 Task: In the Company benteler.com, Add note: 'Schedule a team brainstorming session for marketing campaign ideas.'. Mark checkbox to create task to follow up ': Tomorrow'. Create task, with  description: Schedule Meeting, Add due date: In 3 Business Days; Add reminder: 30 Minutes before. Set Priority Low  and add note: Review the attached proposal. Logged in from softage.5@softage.net
Action: Mouse moved to (90, 55)
Screenshot: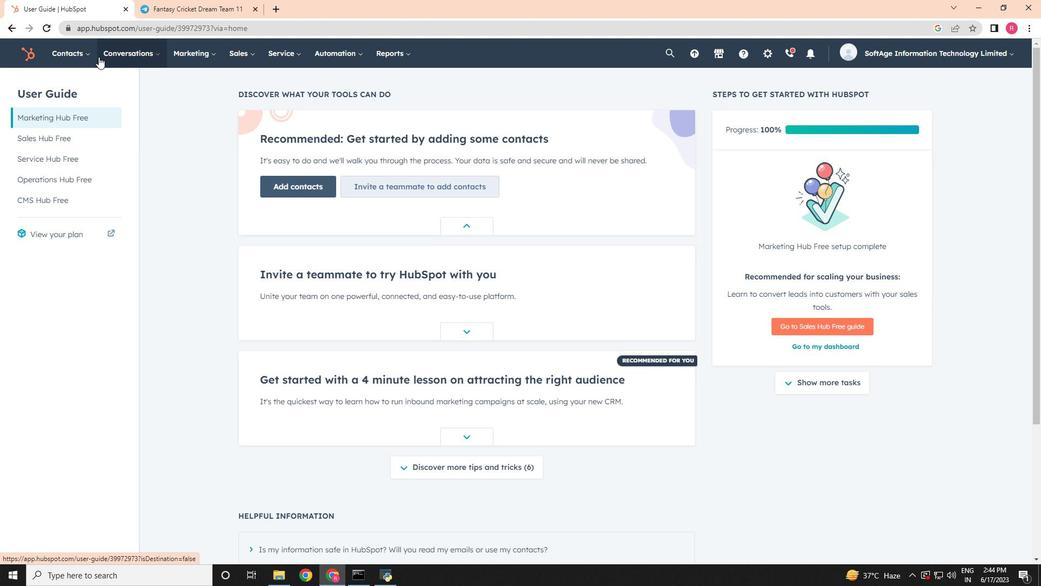 
Action: Mouse pressed left at (90, 55)
Screenshot: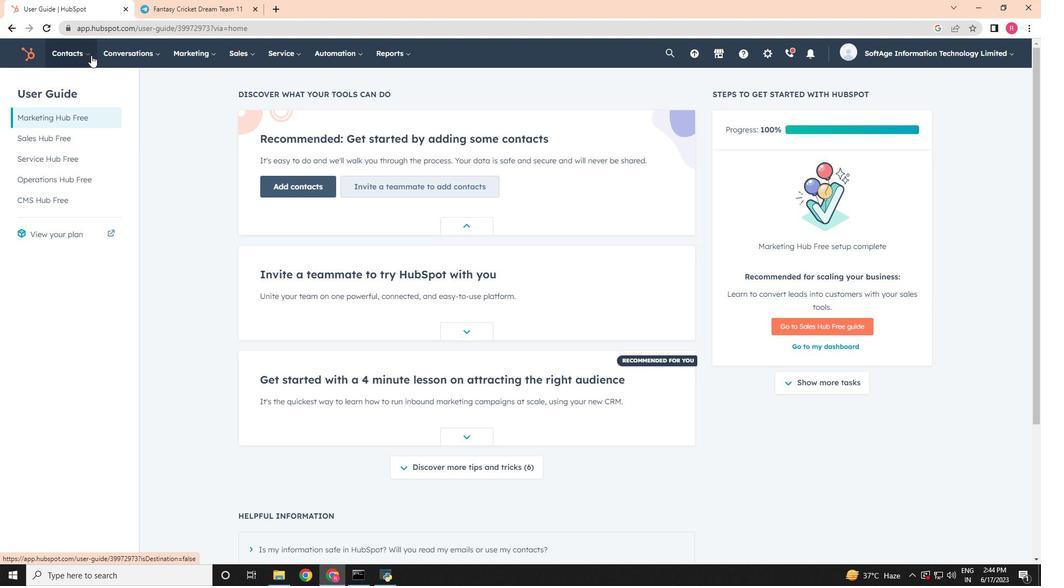 
Action: Mouse moved to (80, 105)
Screenshot: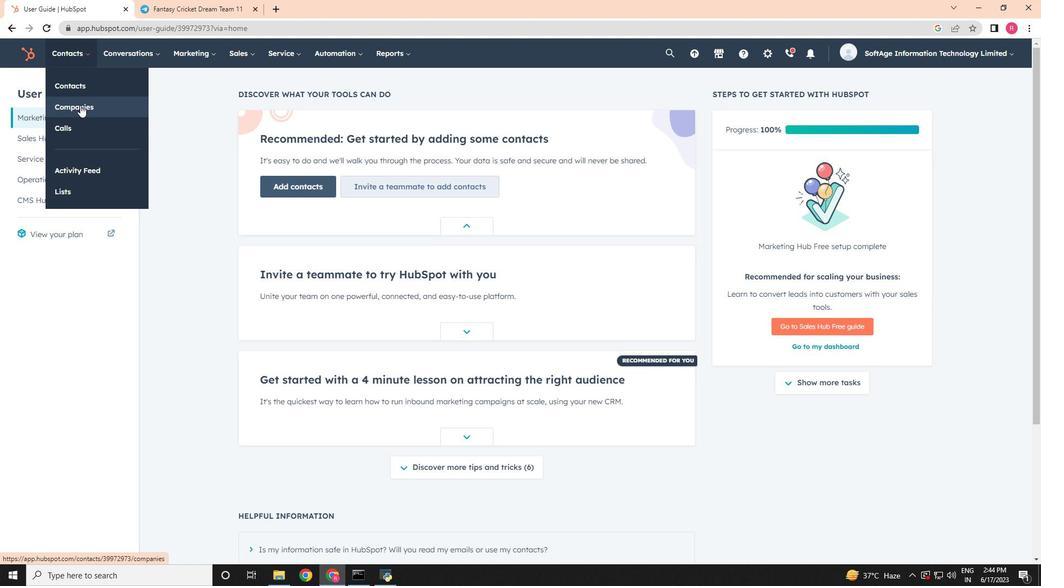 
Action: Mouse pressed left at (80, 105)
Screenshot: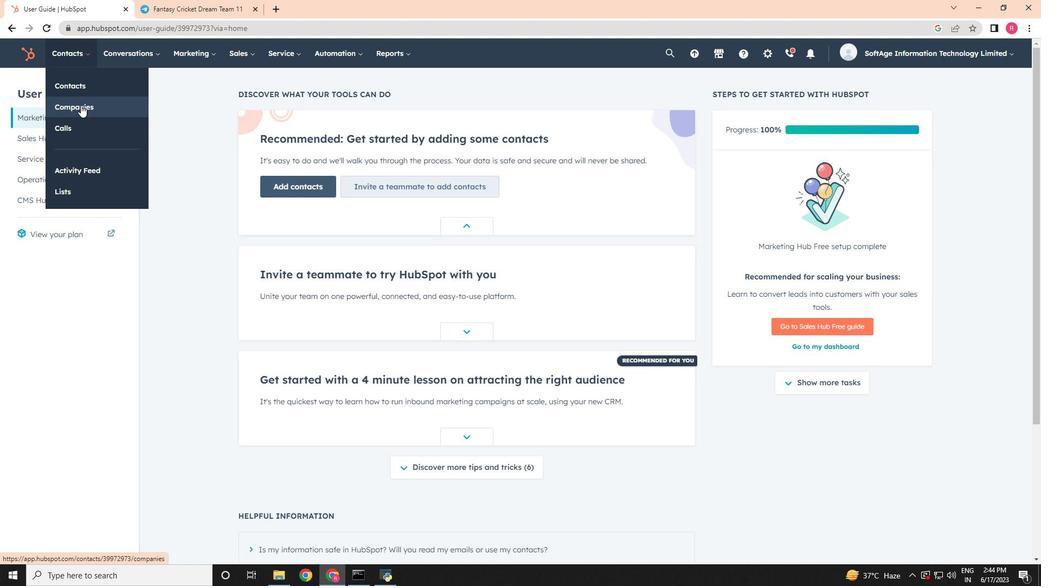 
Action: Mouse moved to (76, 176)
Screenshot: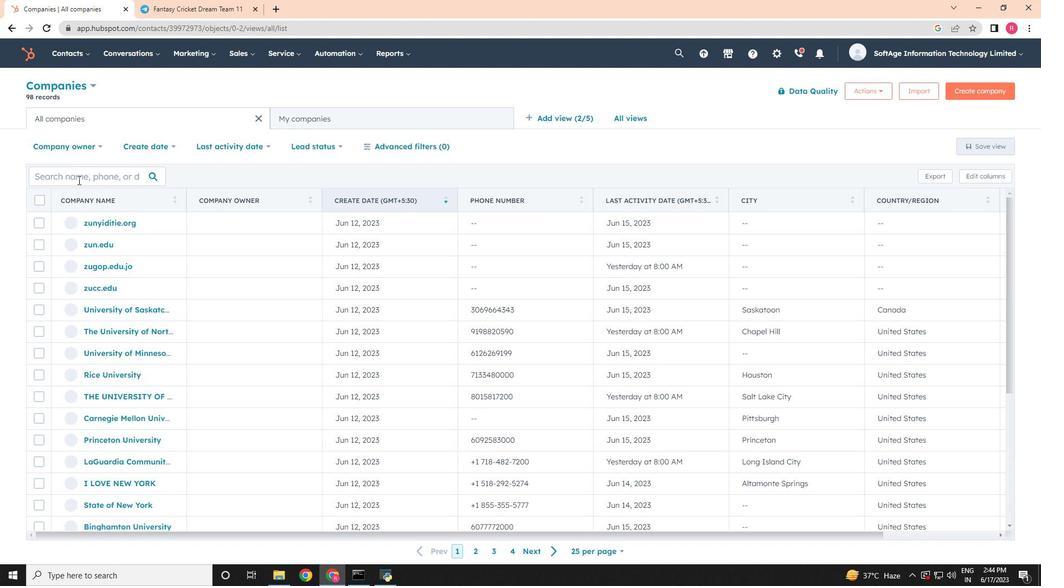 
Action: Mouse pressed left at (76, 176)
Screenshot: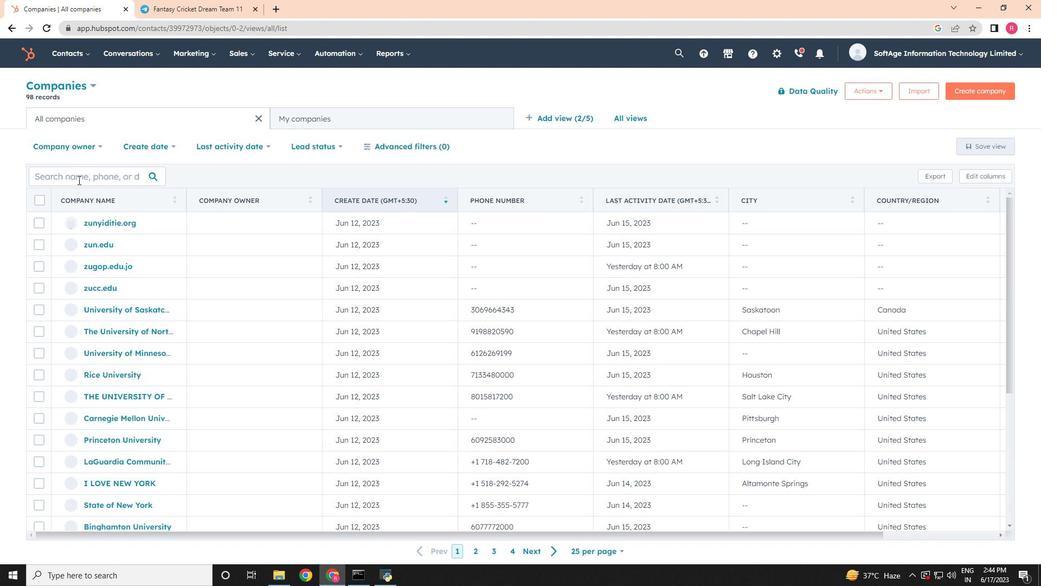 
Action: Key pressed benteler.com
Screenshot: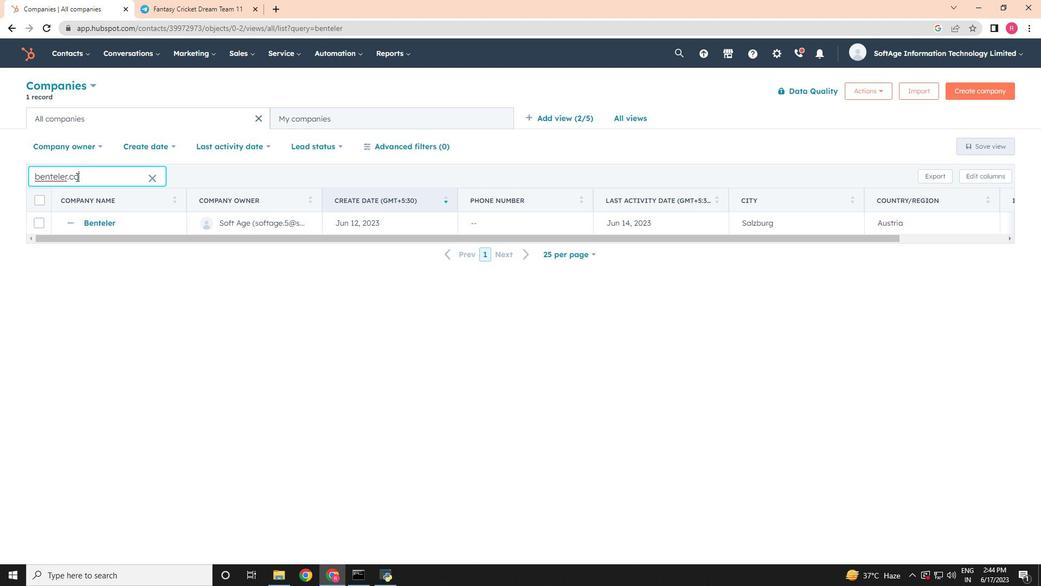 
Action: Mouse moved to (89, 221)
Screenshot: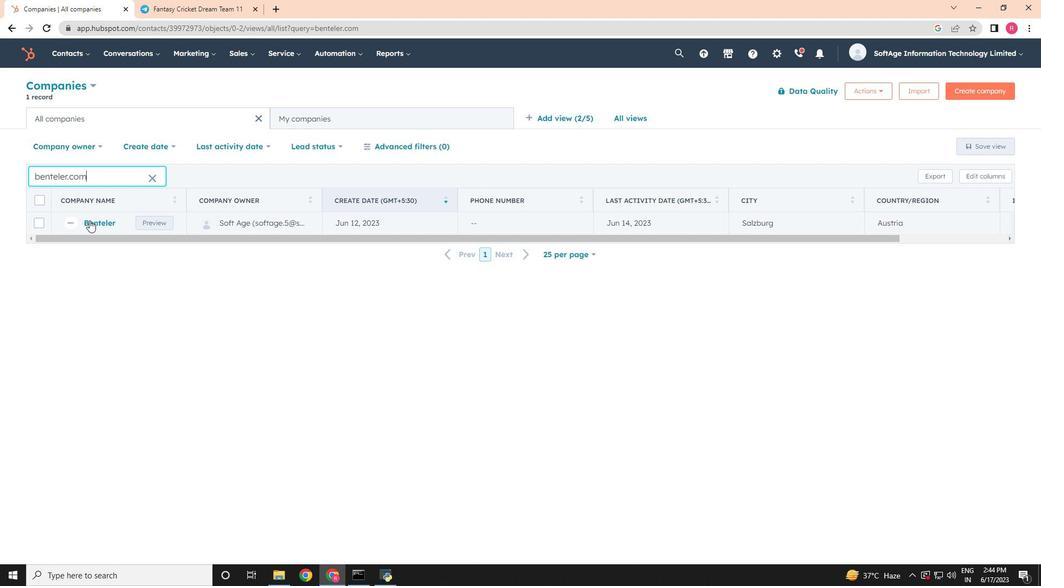 
Action: Mouse pressed left at (89, 221)
Screenshot: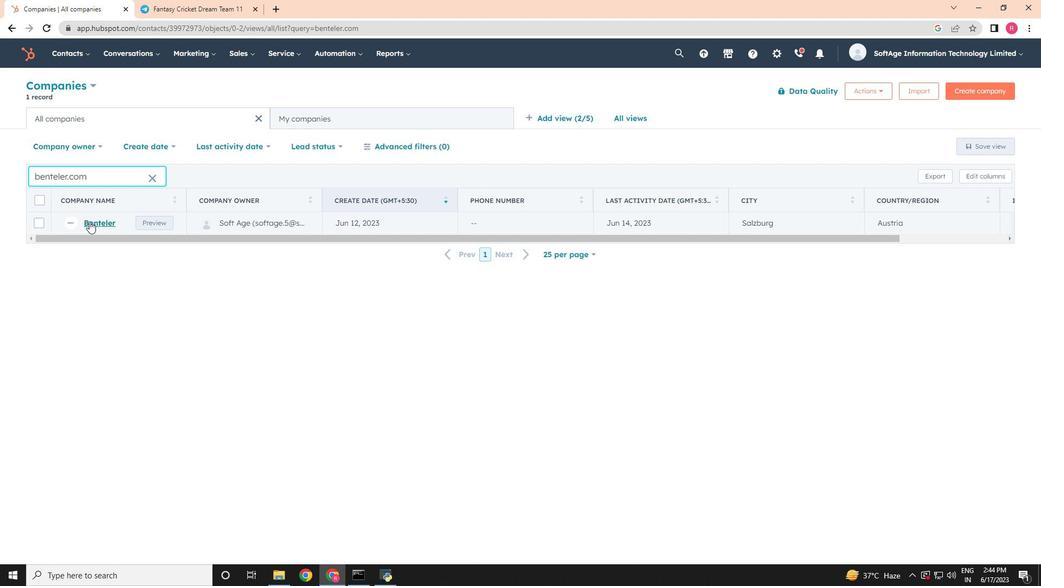 
Action: Mouse moved to (40, 175)
Screenshot: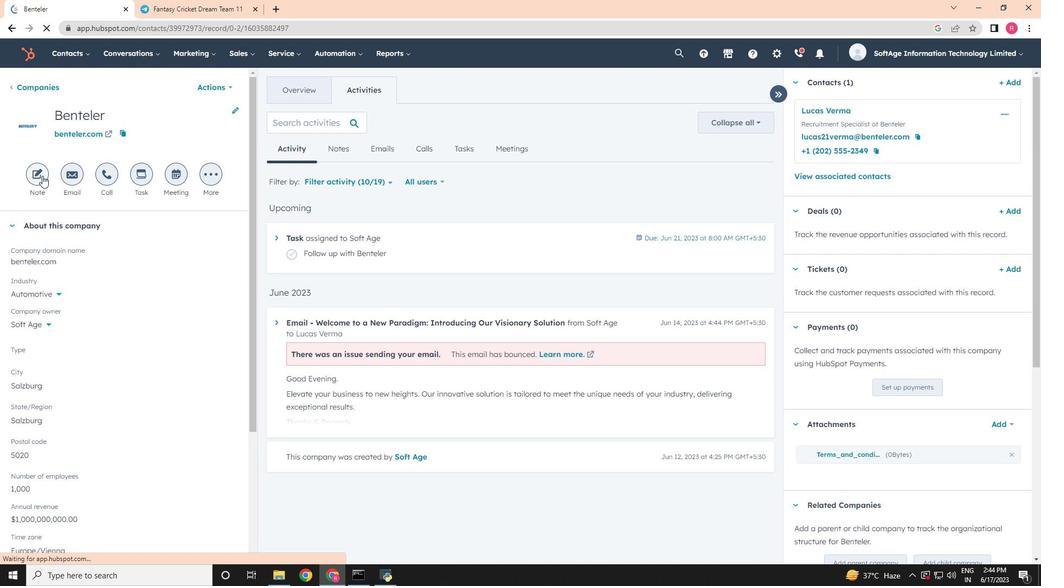 
Action: Mouse pressed left at (40, 175)
Screenshot: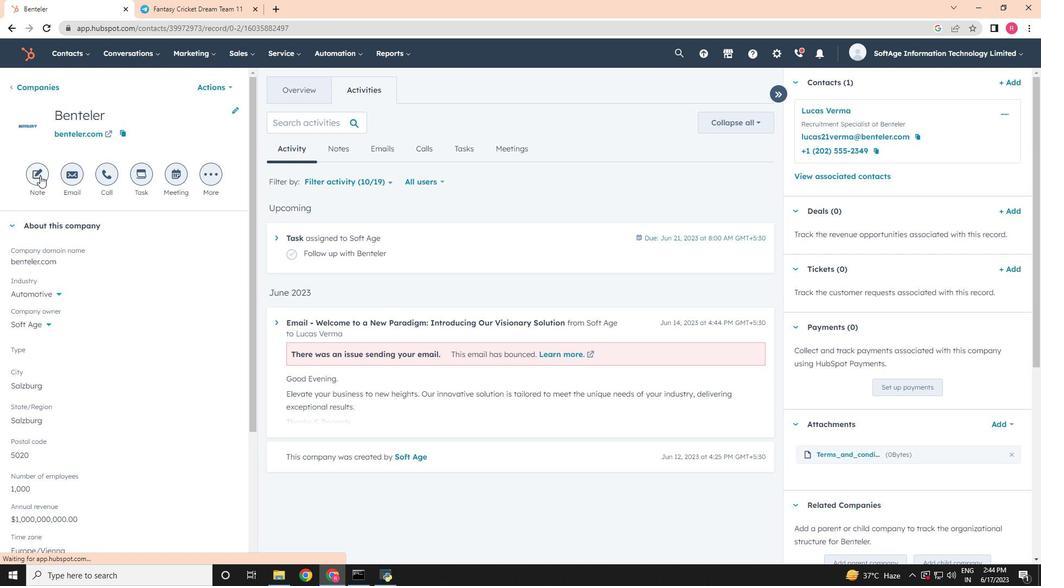 
Action: Mouse moved to (913, 326)
Screenshot: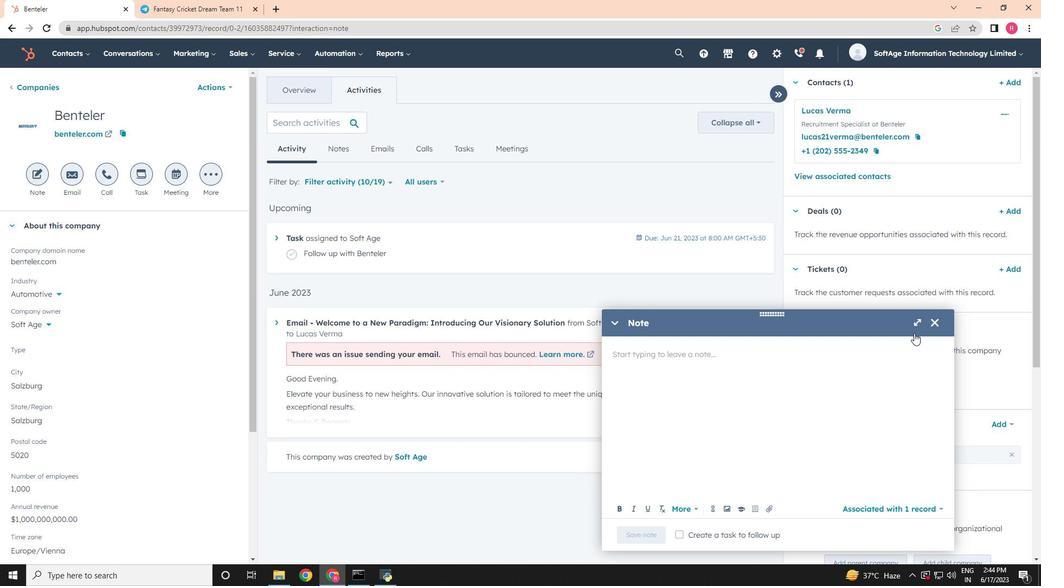 
Action: Mouse pressed left at (913, 326)
Screenshot: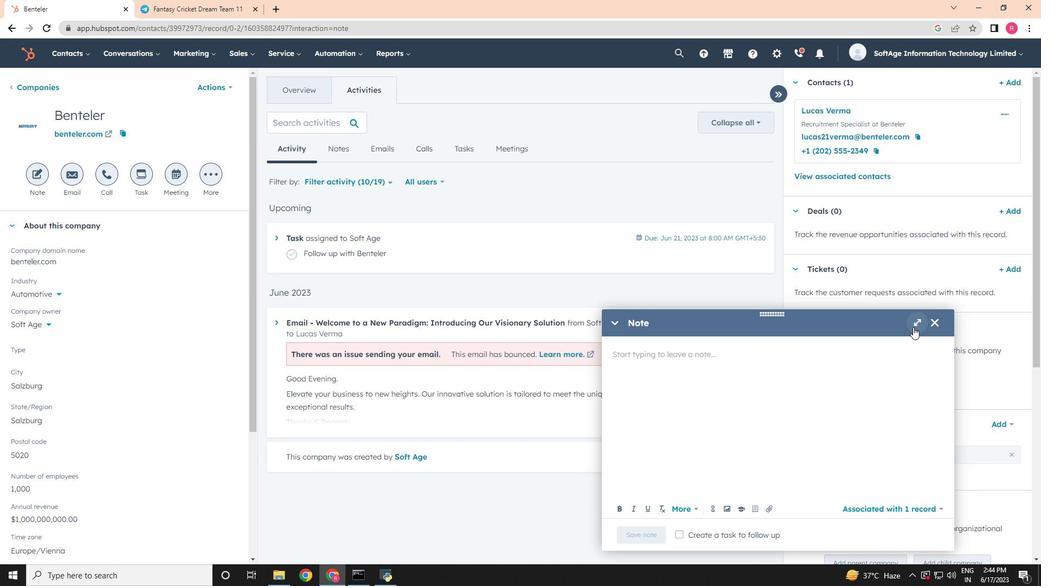 
Action: Mouse moved to (244, 325)
Screenshot: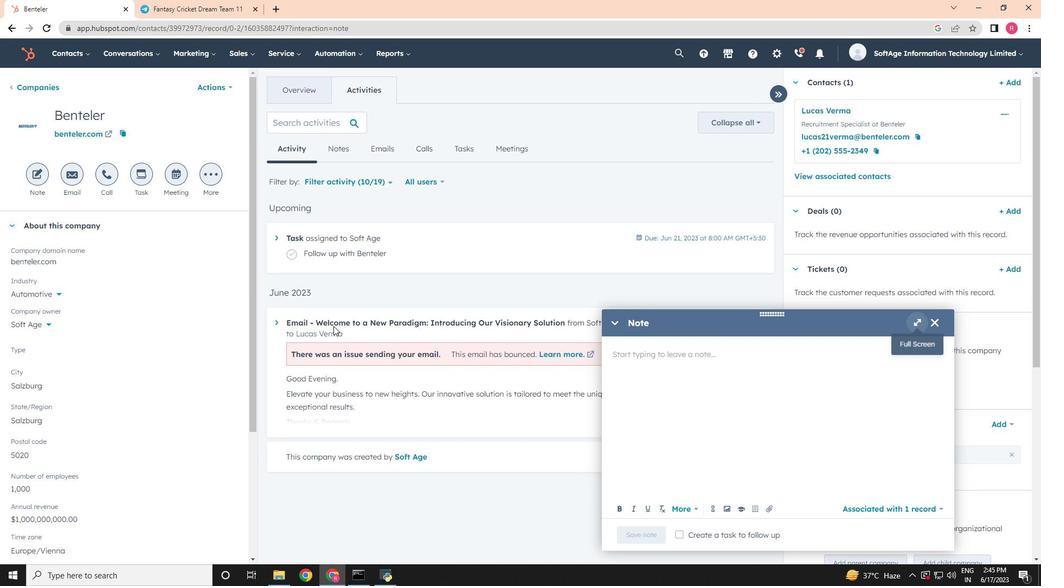 
Action: Key pressed <Key.shift>Schedule<Key.space>a<Key.space>team<Key.space>brainstr<Key.backspace>orming<Key.space>session<Key.space>for<Key.space>marketing<Key.space>campaign<Key.space><Key.backspace>.
Screenshot: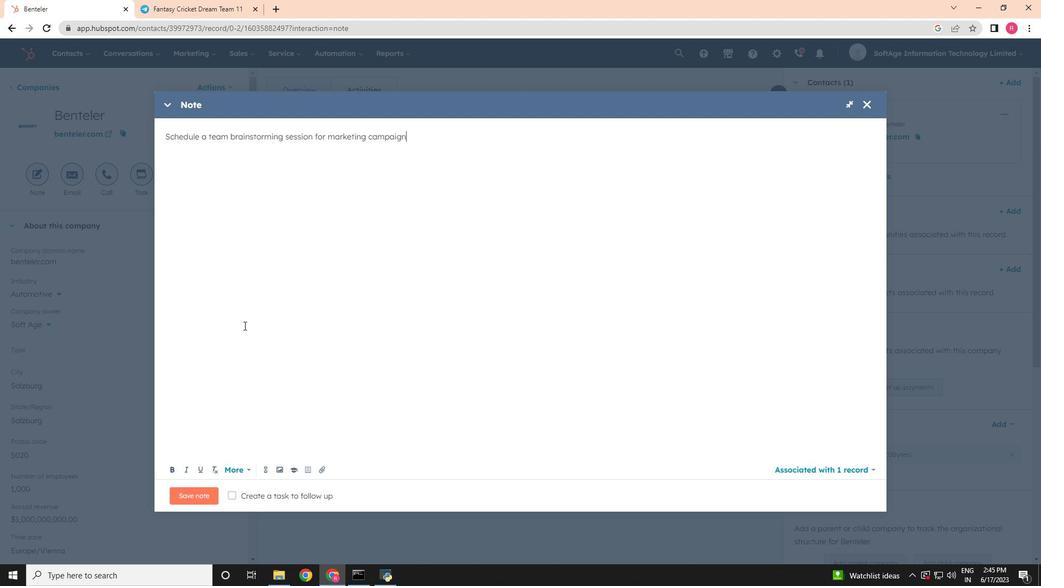 
Action: Mouse moved to (230, 493)
Screenshot: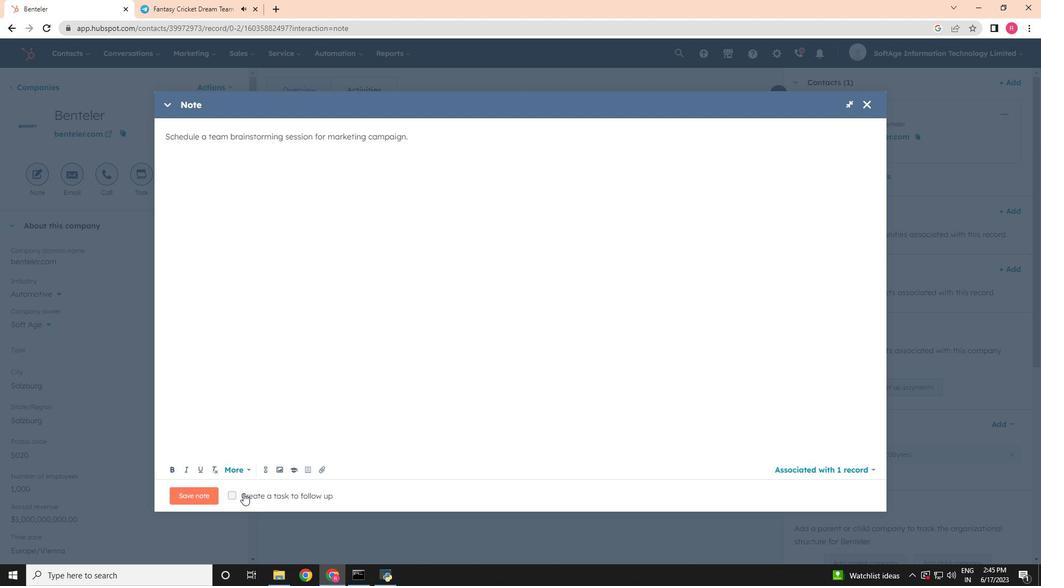 
Action: Mouse pressed left at (230, 493)
Screenshot: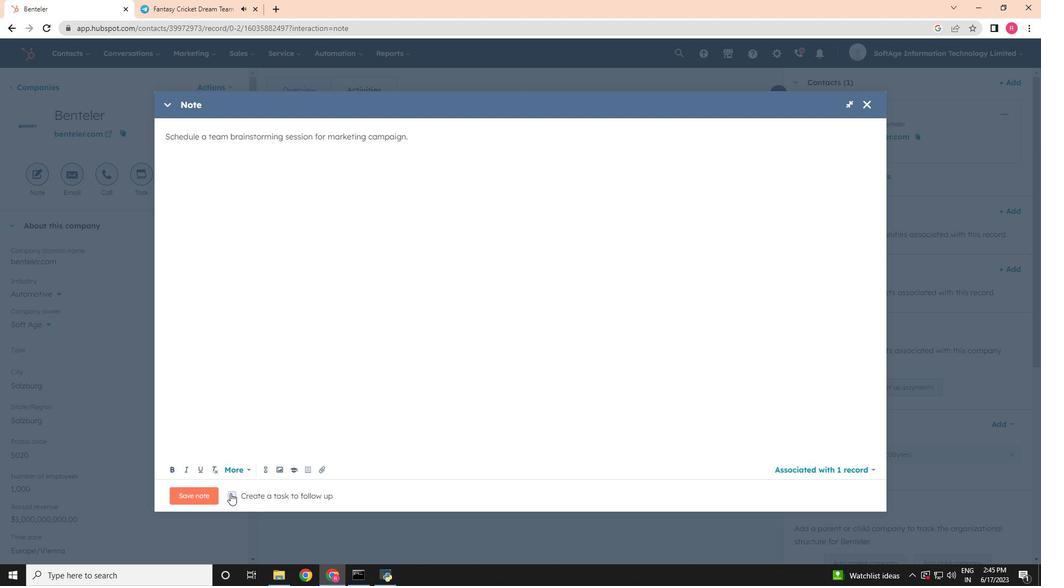 
Action: Mouse moved to (373, 497)
Screenshot: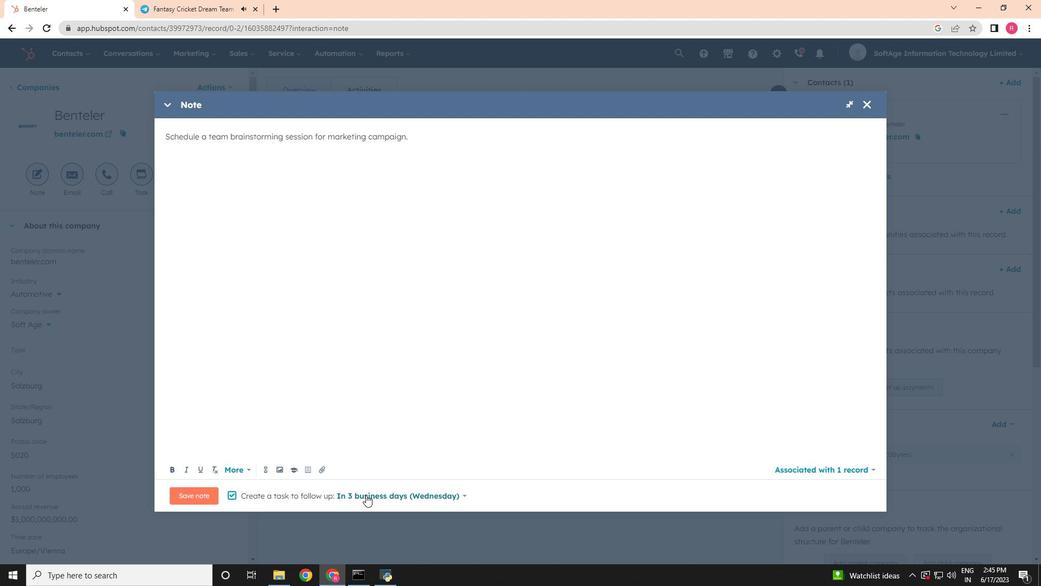 
Action: Mouse pressed left at (373, 497)
Screenshot: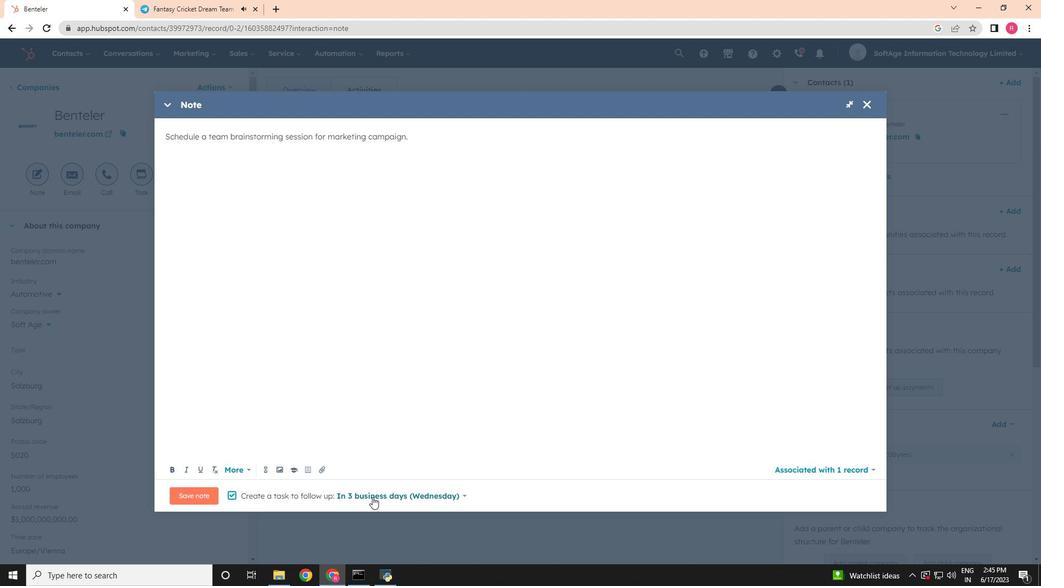 
Action: Mouse moved to (366, 411)
Screenshot: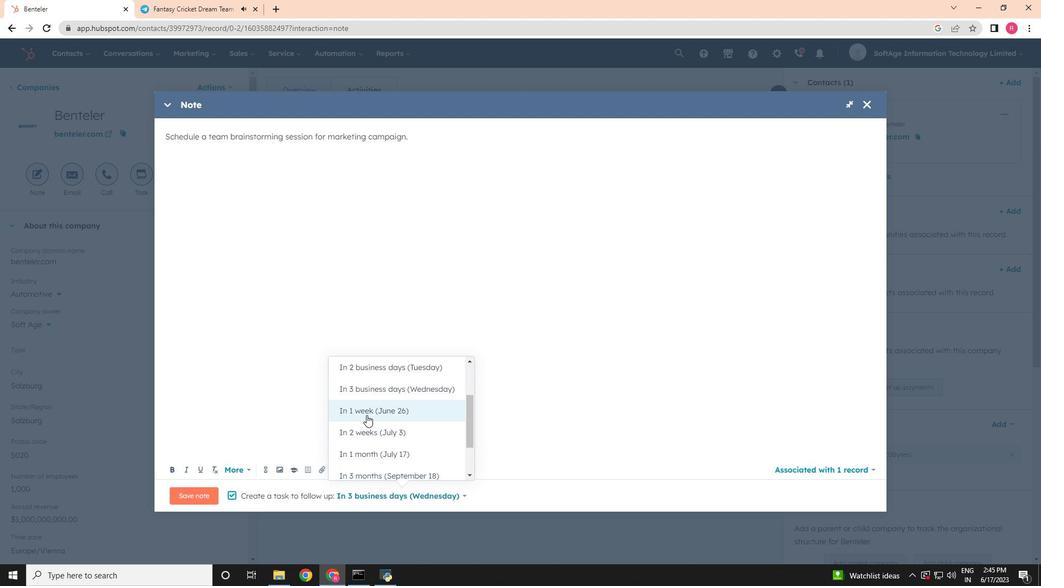 
Action: Mouse scrolled (366, 411) with delta (0, 0)
Screenshot: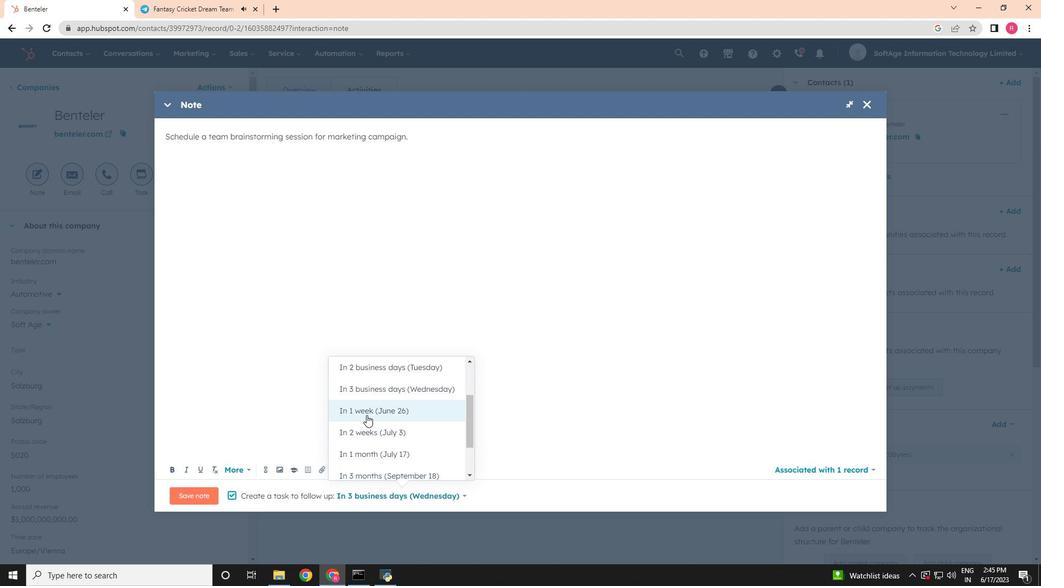 
Action: Mouse scrolled (366, 411) with delta (0, 0)
Screenshot: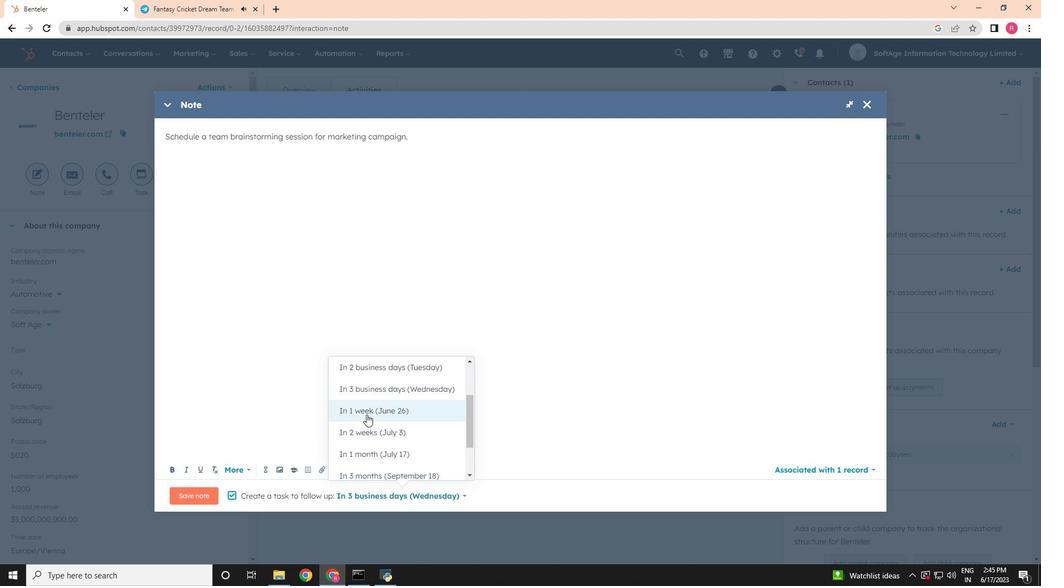 
Action: Mouse scrolled (366, 411) with delta (0, 0)
Screenshot: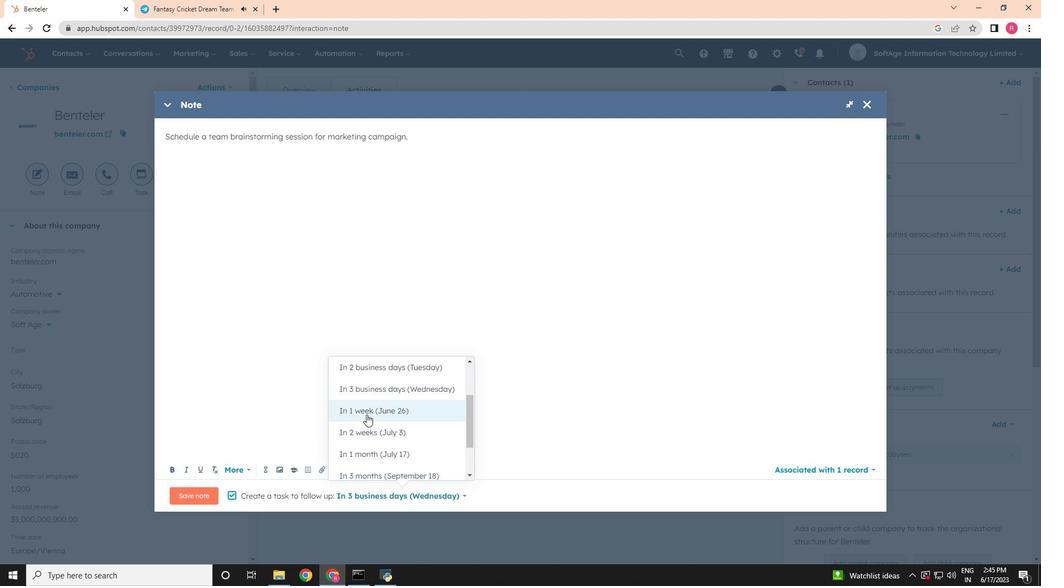 
Action: Mouse scrolled (366, 411) with delta (0, 0)
Screenshot: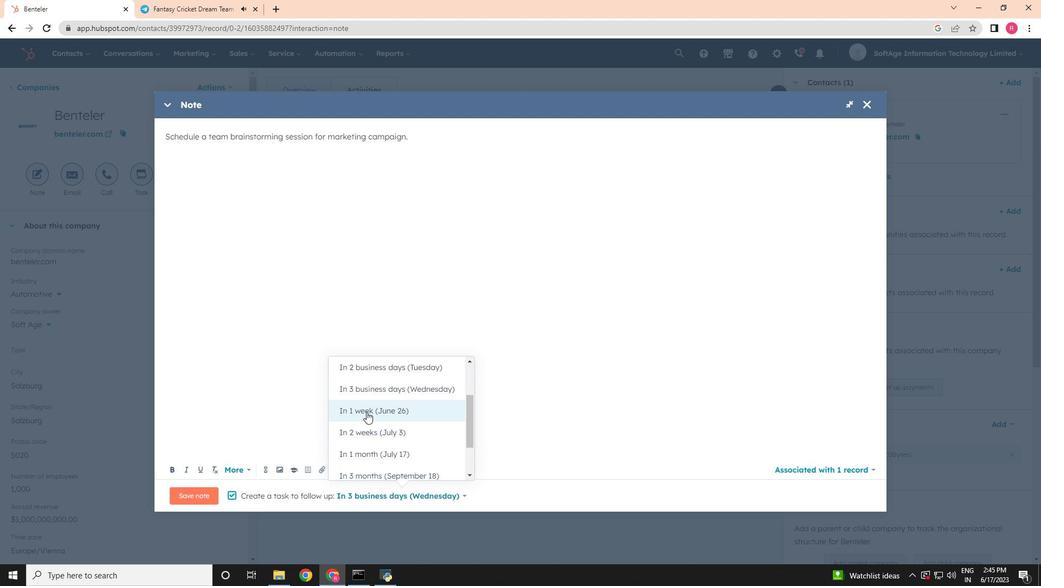 
Action: Mouse moved to (364, 396)
Screenshot: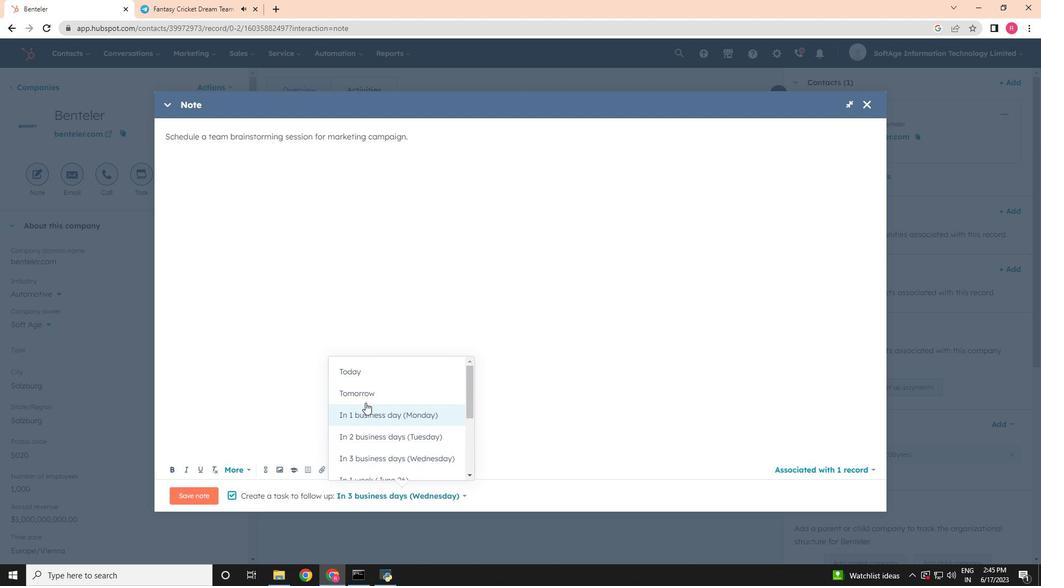 
Action: Mouse pressed left at (364, 396)
Screenshot: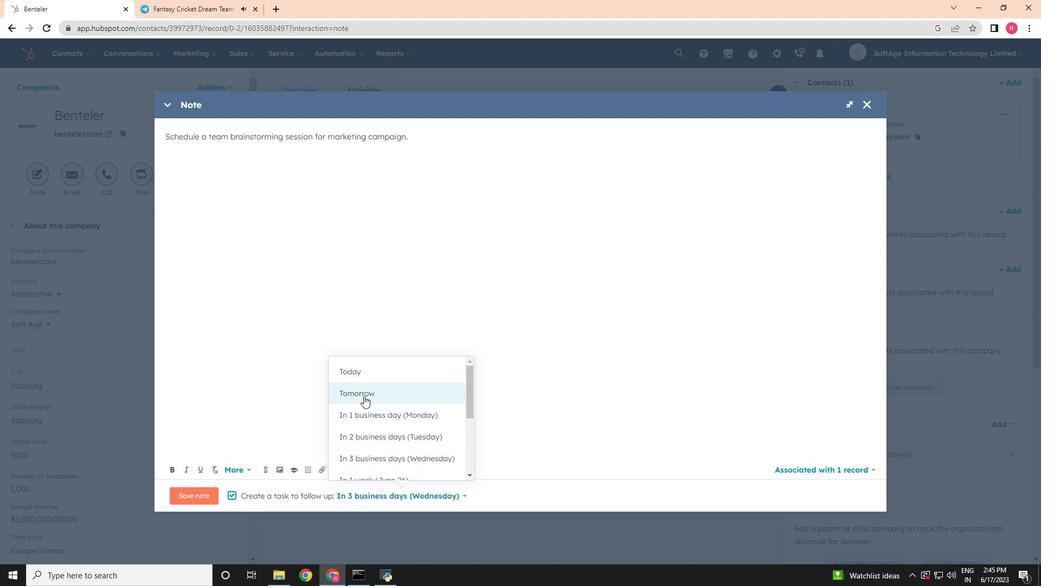 
Action: Mouse moved to (194, 497)
Screenshot: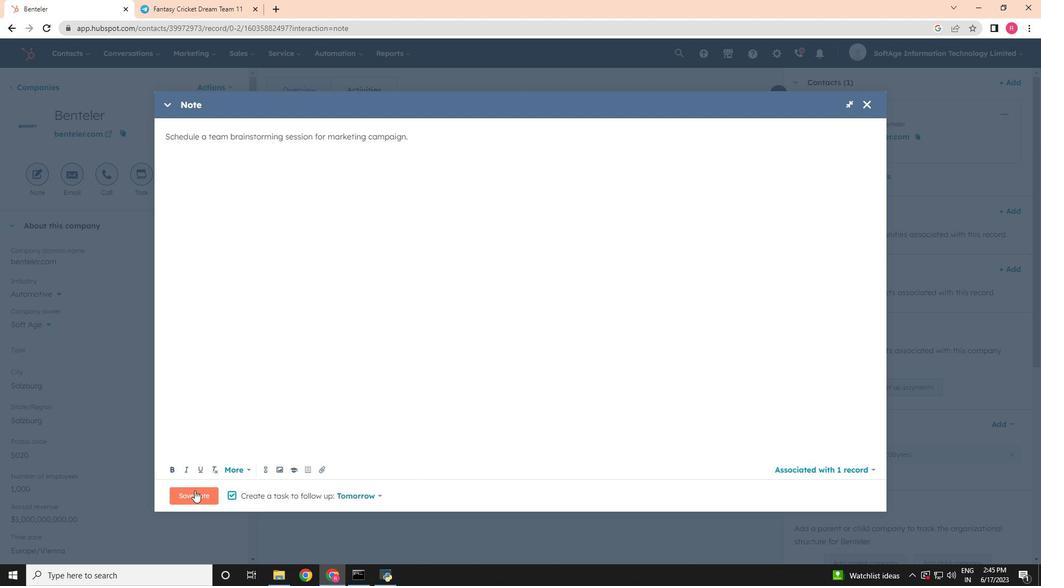 
Action: Mouse pressed left at (194, 497)
Screenshot: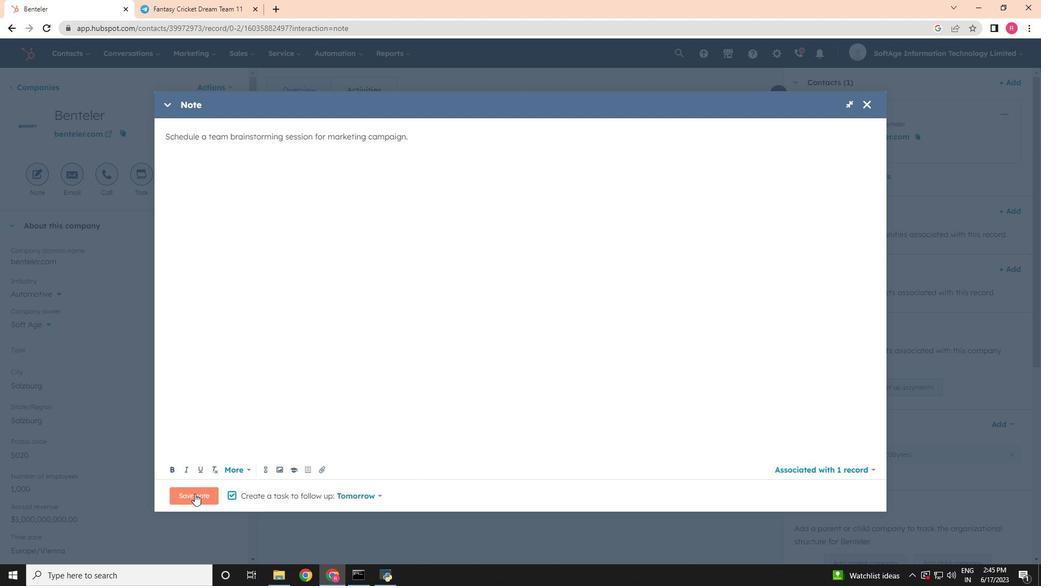 
Action: Mouse moved to (149, 183)
Screenshot: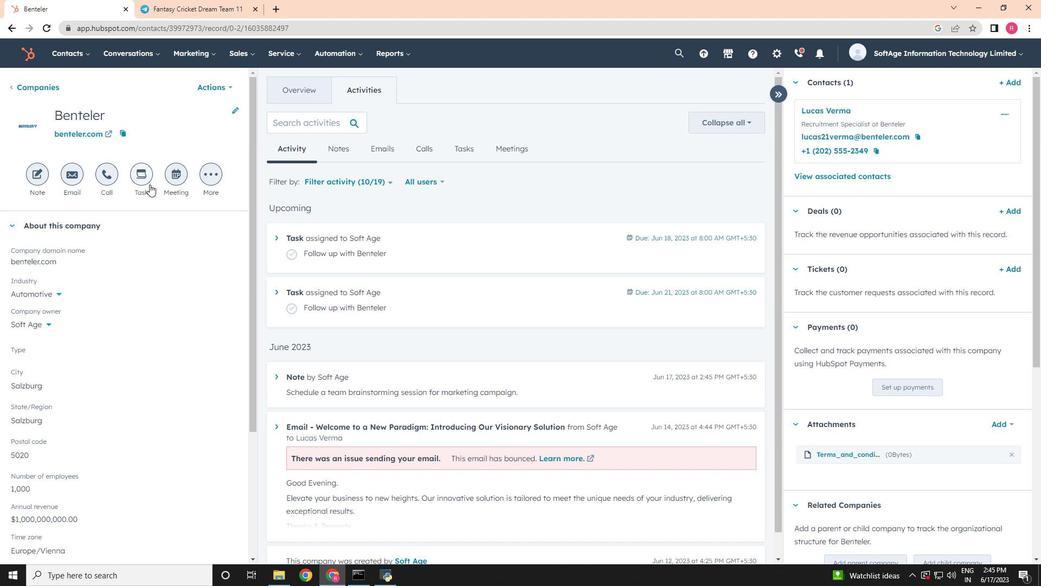 
Action: Mouse pressed left at (149, 183)
Screenshot: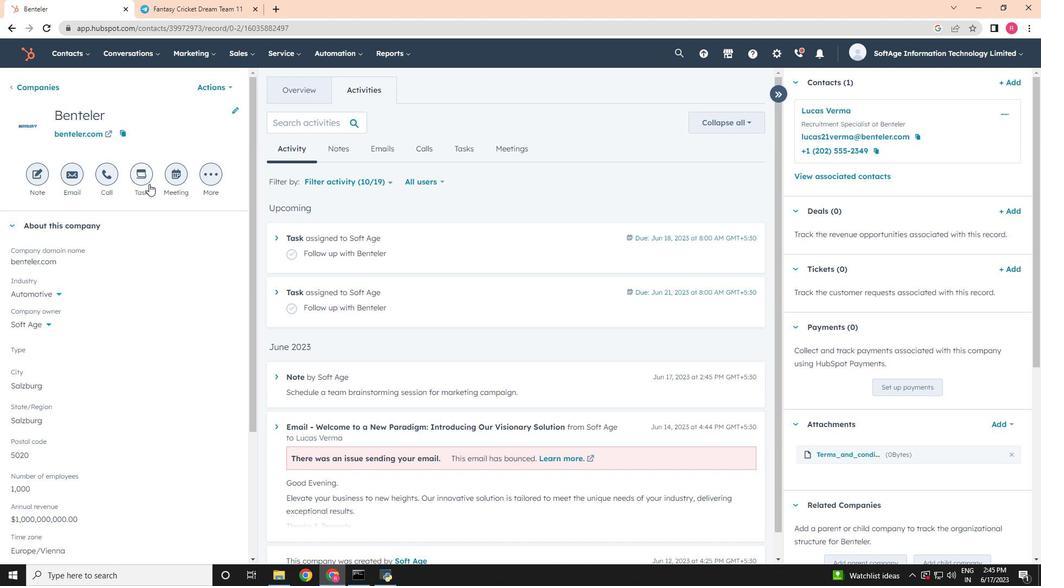 
Action: Mouse moved to (691, 303)
Screenshot: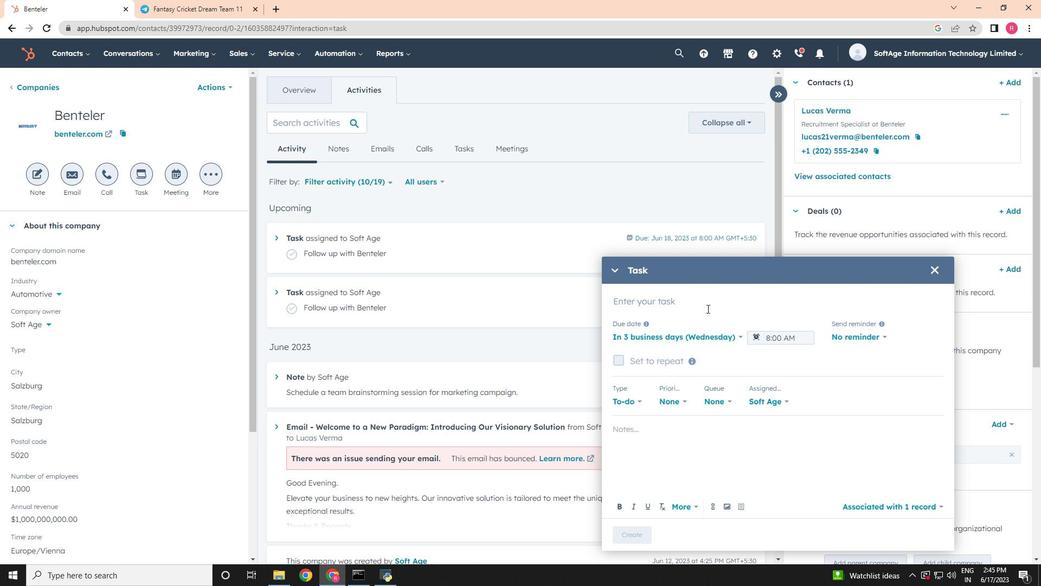 
Action: Mouse pressed left at (691, 303)
Screenshot: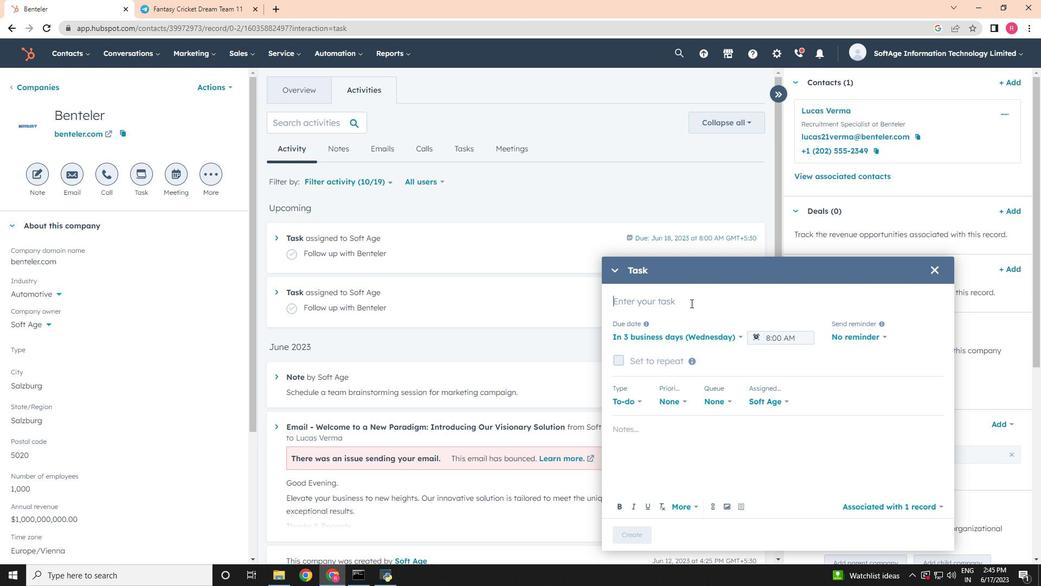 
Action: Key pressed <Key.shift>Schedule<Key.space><Key.shift>Meeting<Key.space>
Screenshot: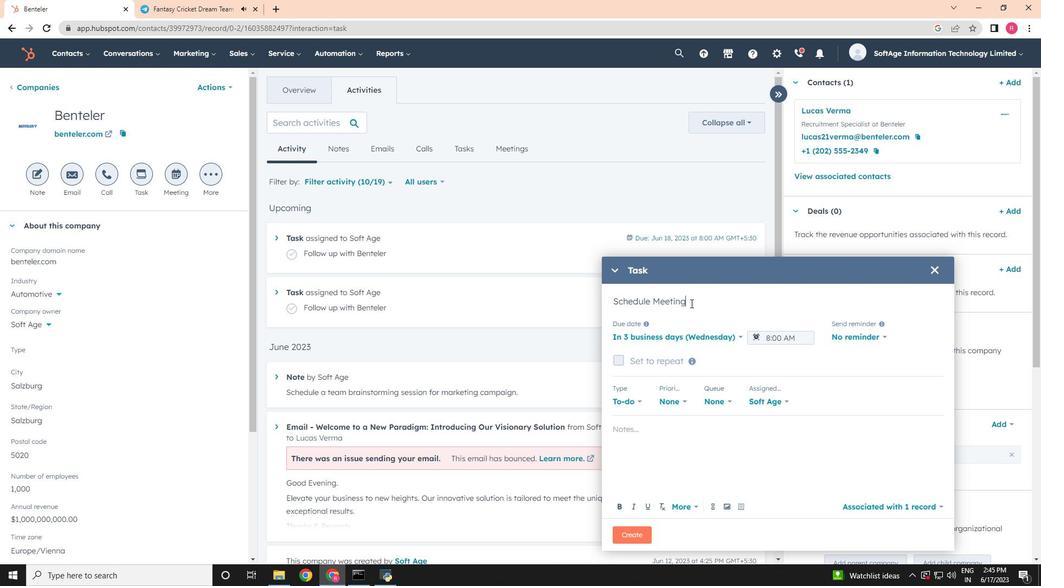 
Action: Mouse moved to (683, 332)
Screenshot: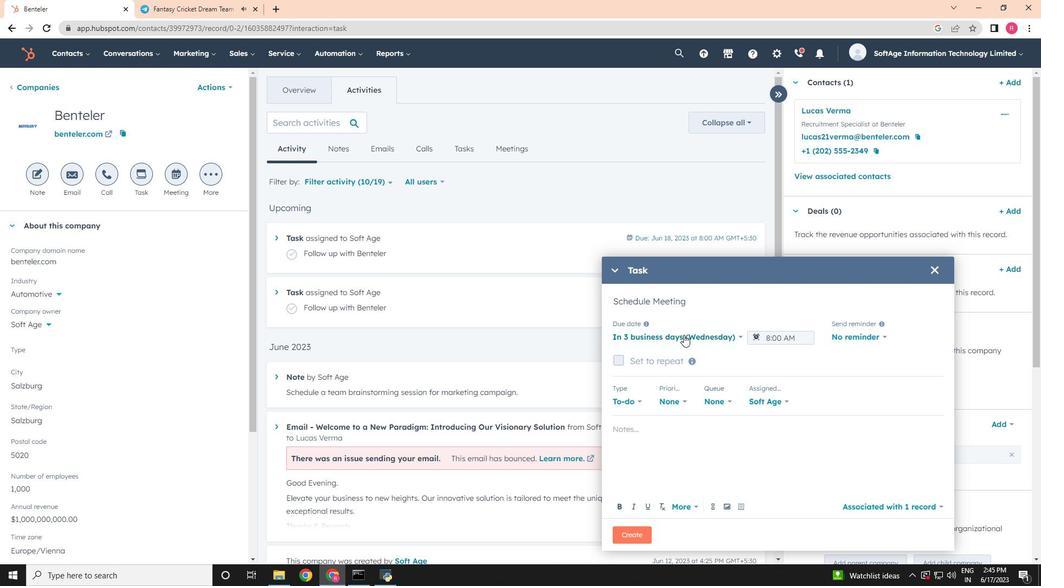 
Action: Mouse pressed left at (683, 332)
Screenshot: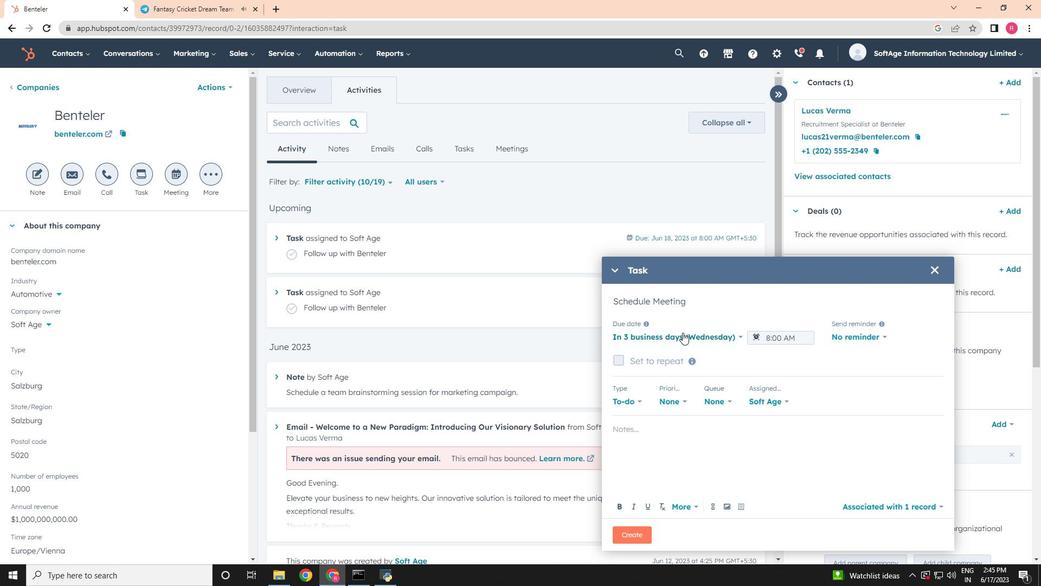 
Action: Mouse moved to (656, 395)
Screenshot: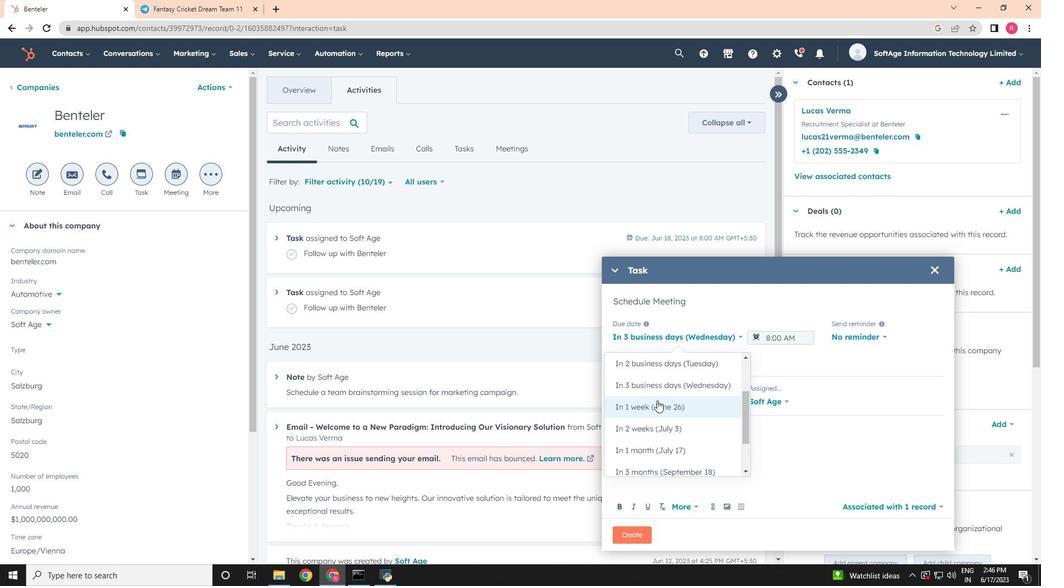 
Action: Mouse pressed left at (656, 395)
Screenshot: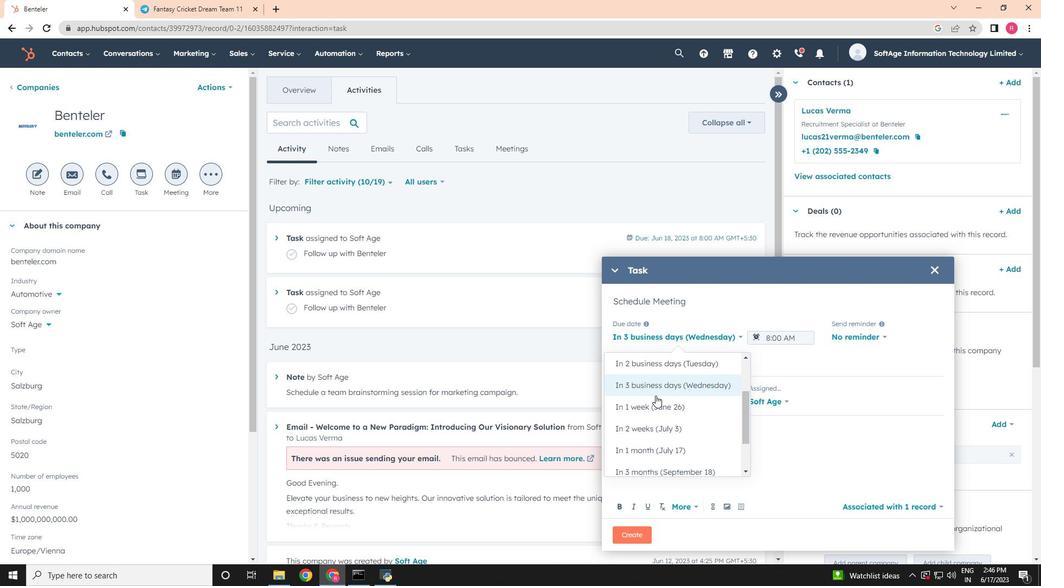 
Action: Mouse moved to (859, 334)
Screenshot: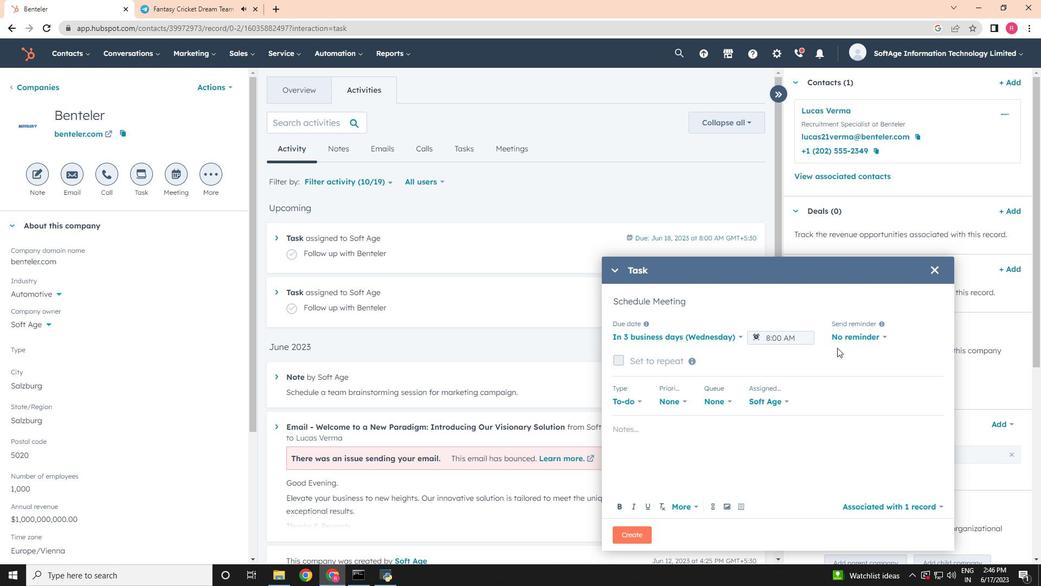 
Action: Mouse pressed left at (859, 334)
Screenshot: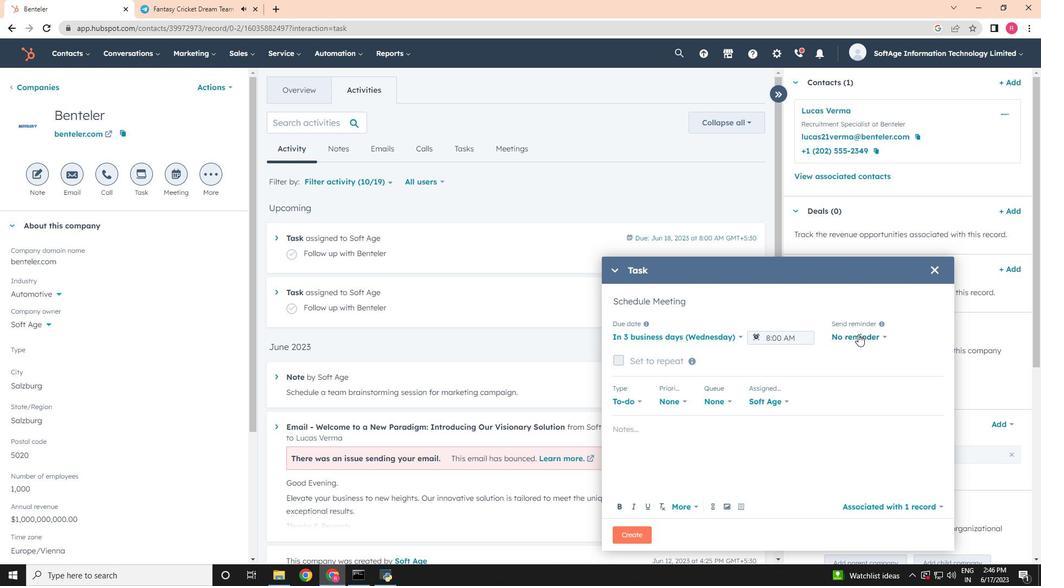 
Action: Mouse moved to (849, 416)
Screenshot: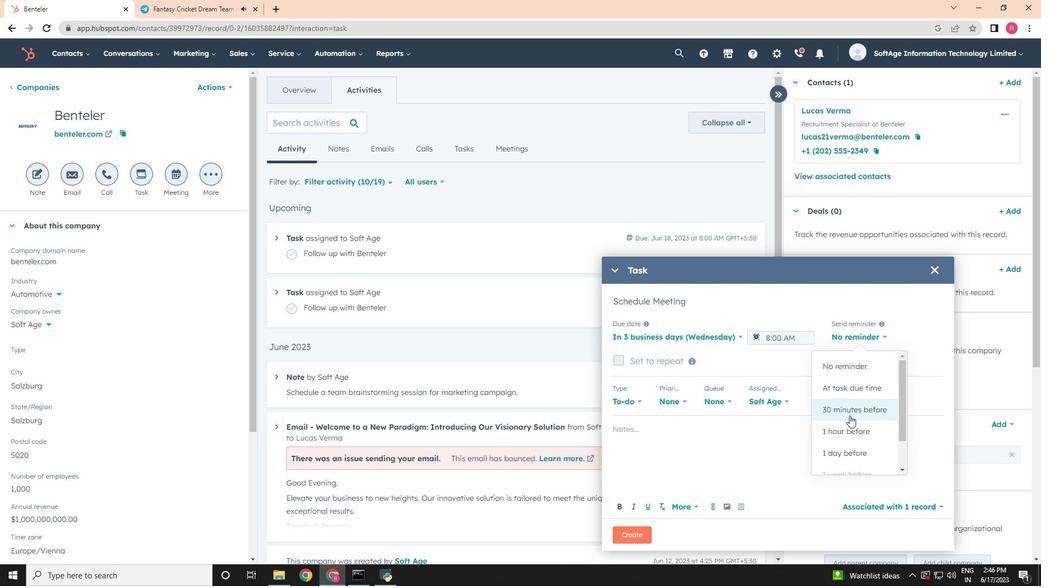 
Action: Mouse pressed left at (849, 416)
Screenshot: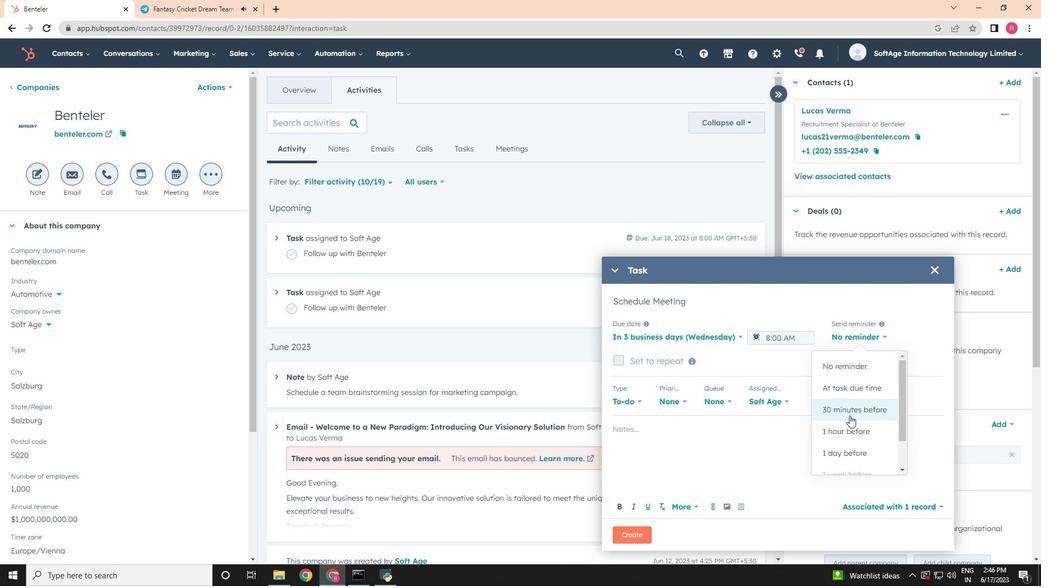
Action: Mouse moved to (670, 407)
Screenshot: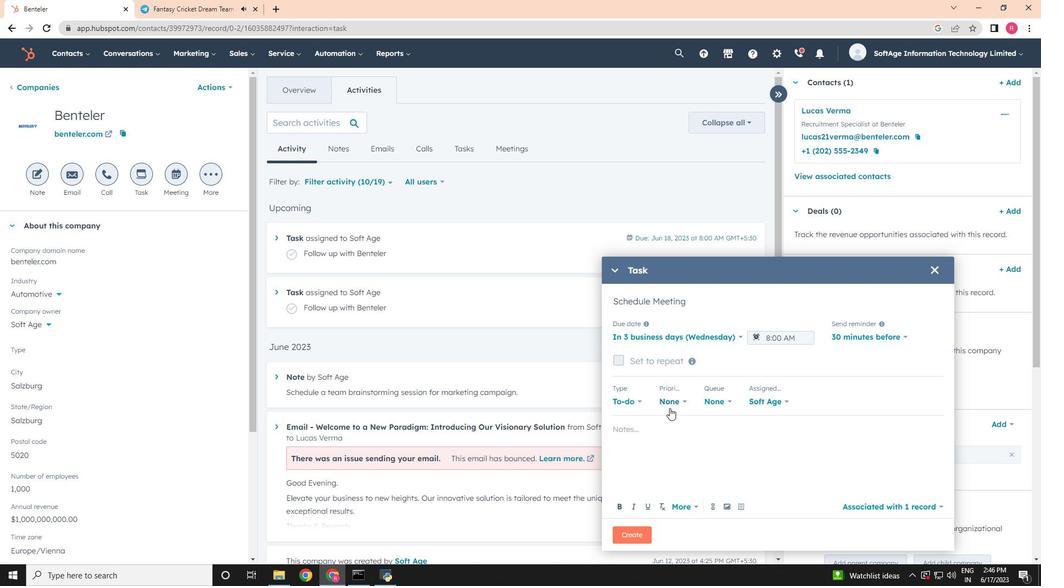 
Action: Mouse pressed left at (670, 407)
Screenshot: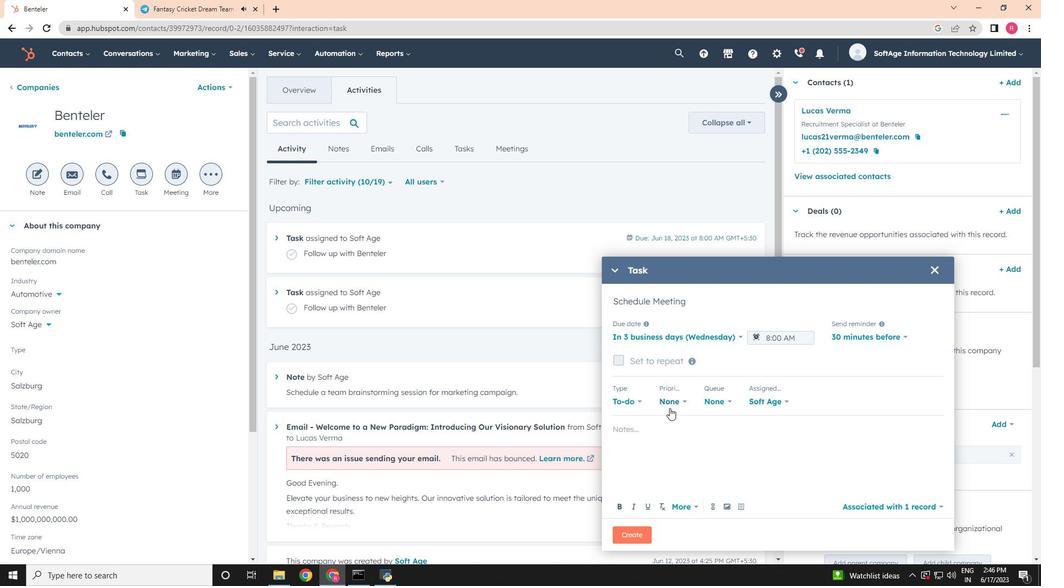 
Action: Mouse moved to (672, 459)
Screenshot: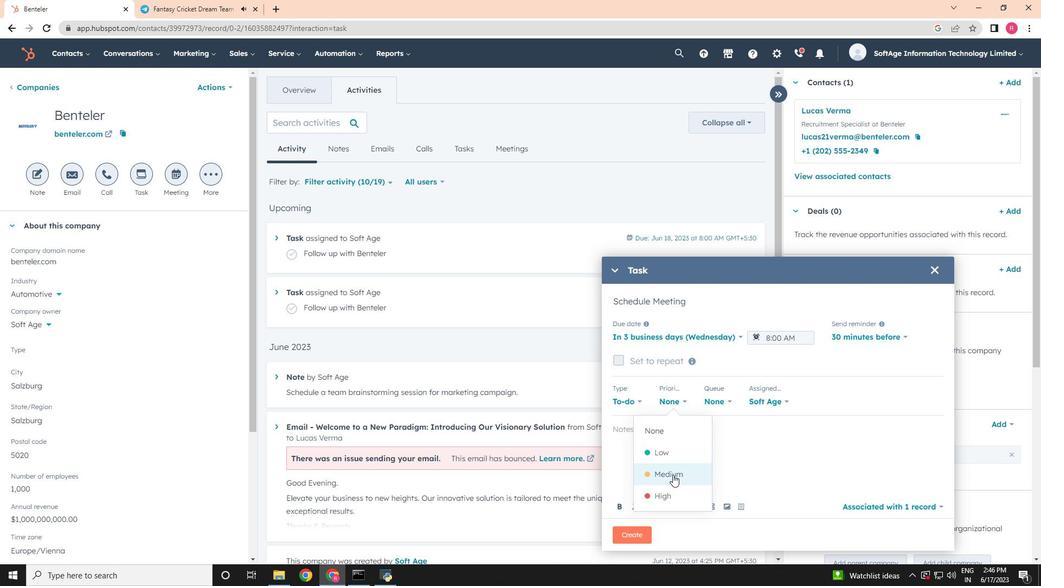 
Action: Mouse pressed left at (672, 459)
Screenshot: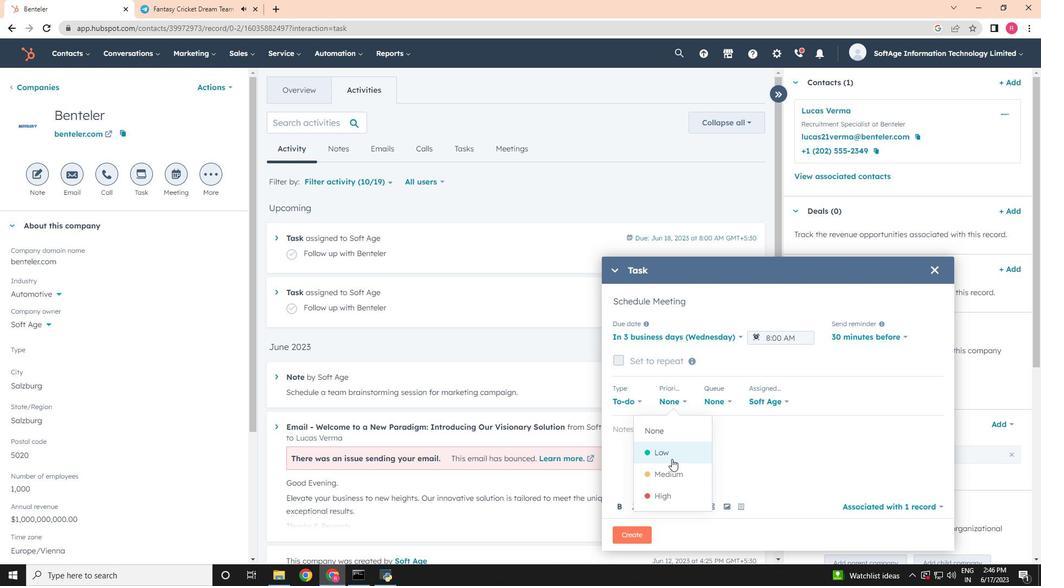 
Action: Mouse moved to (639, 430)
Screenshot: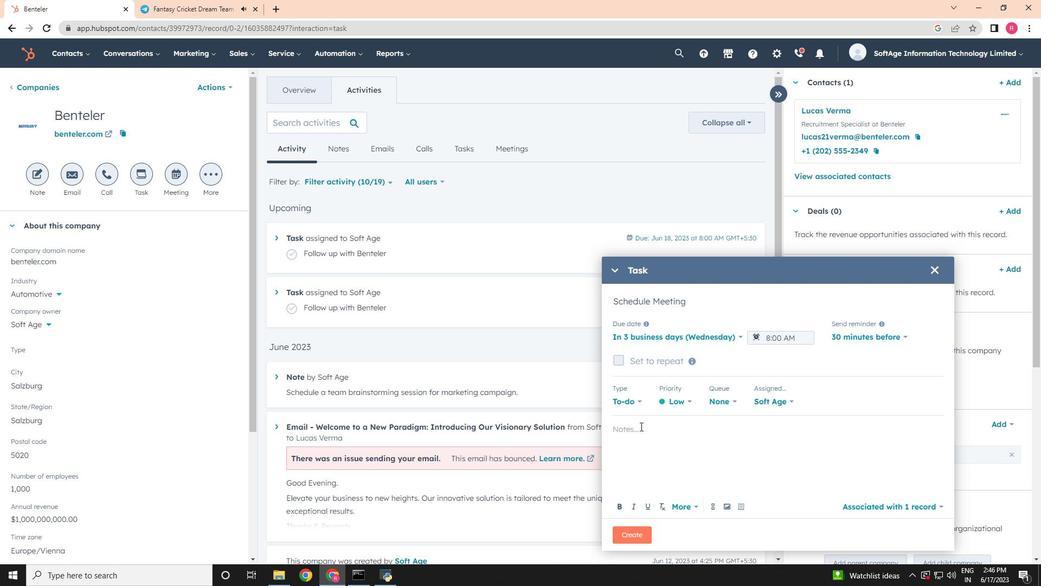
Action: Mouse pressed left at (639, 430)
Screenshot: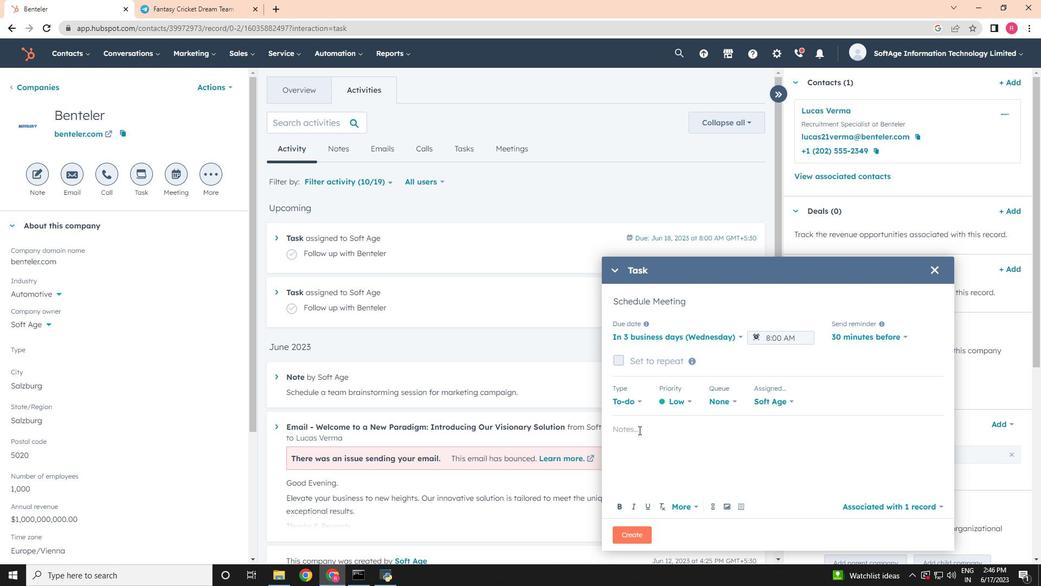 
Action: Key pressed <Key.shift><Key.shift><Key.shift><Key.shift><Key.shift>Review<Key.space>the<Key.space>attached<Key.space>proposal.
Screenshot: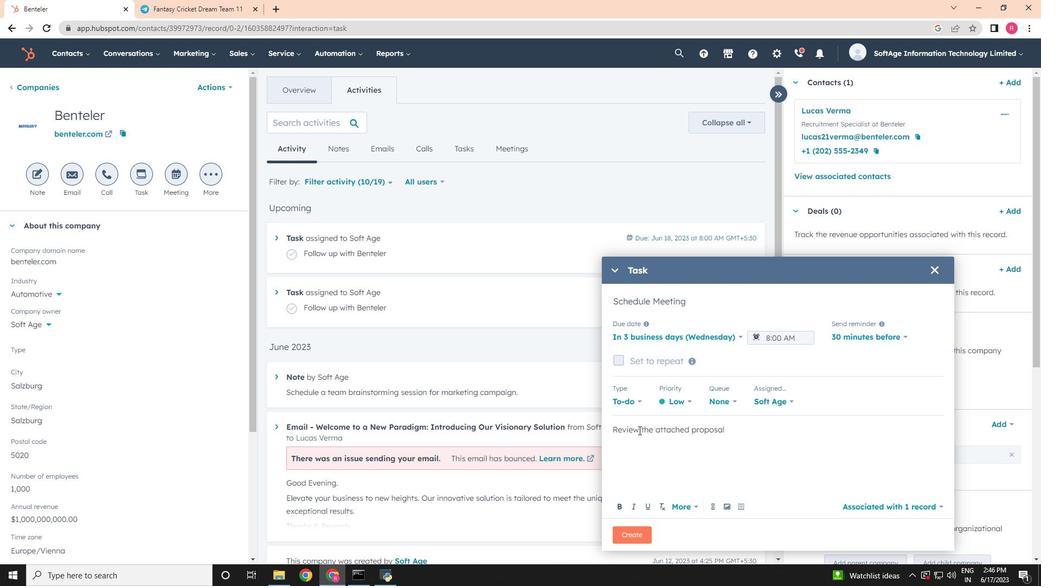 
Action: Mouse moved to (625, 536)
Screenshot: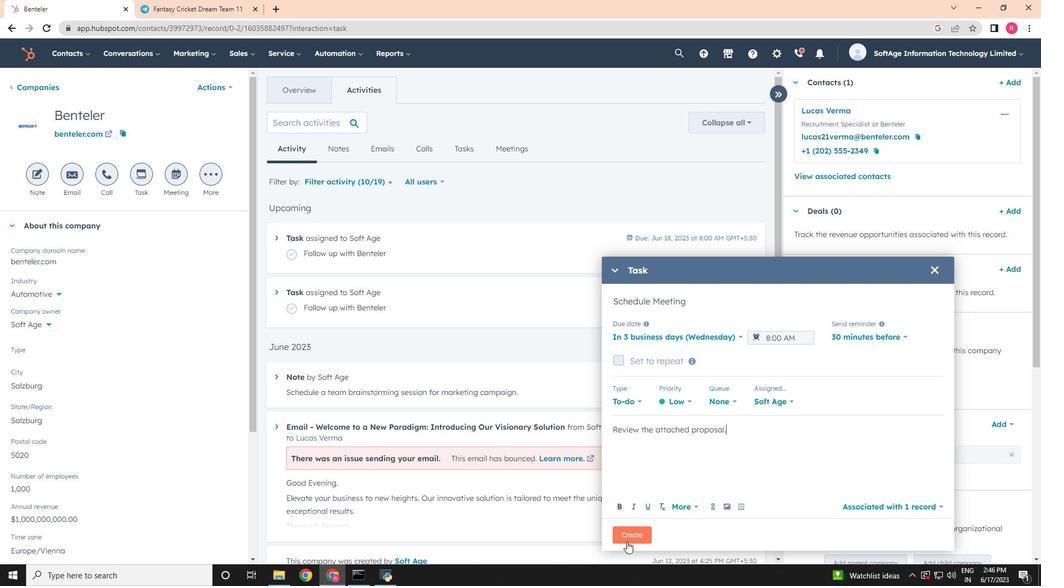 
Action: Mouse pressed left at (625, 536)
Screenshot: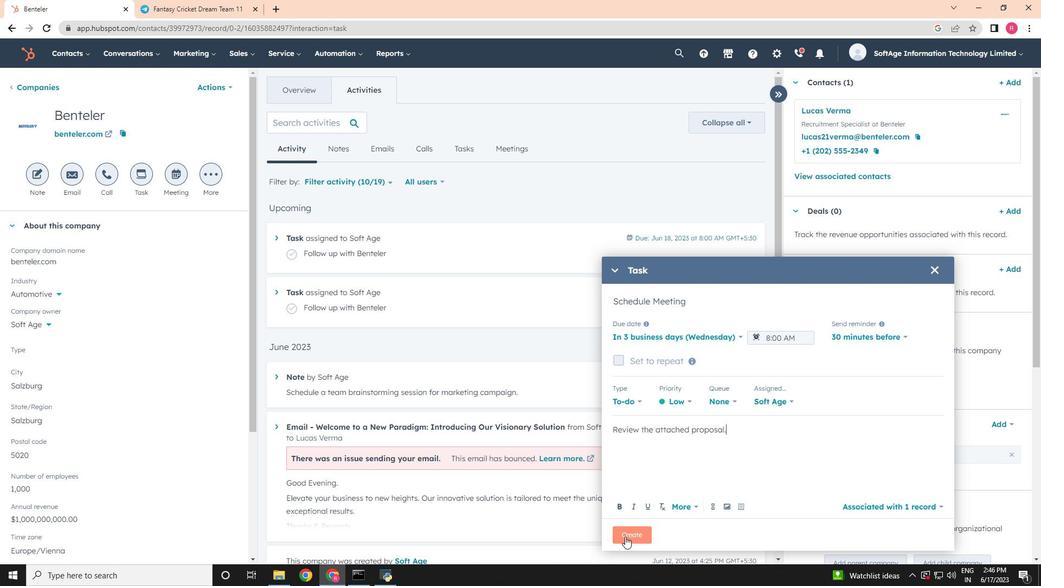 
